 Task: Assign Person0000000176 as Assignee of Child Issue ChildIssue0000000878 of Issue Issue0000000439 in Backlog  in Scrum Project Project0000000088 in Jira. Assign Person0000000176 as Assignee of Child Issue ChildIssue0000000879 of Issue Issue0000000440 in Backlog  in Scrum Project Project0000000088 in Jira. Assign Person0000000176 as Assignee of Child Issue ChildIssue0000000880 of Issue Issue0000000440 in Backlog  in Scrum Project Project0000000088 in Jira. Assign Issue Issue0000000431 to Sprint Sprint0000000259 in Scrum Project Project0000000087 in Jira. Assign Issue Issue0000000432 to Sprint Sprint0000000259 in Scrum Project Project0000000087 in Jira
Action: Mouse moved to (908, 355)
Screenshot: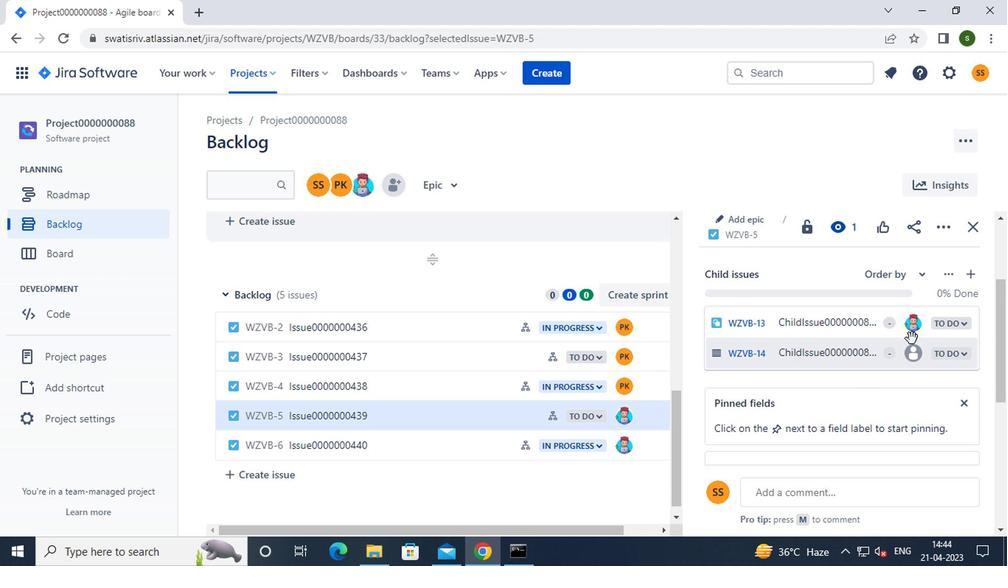 
Action: Mouse pressed left at (908, 355)
Screenshot: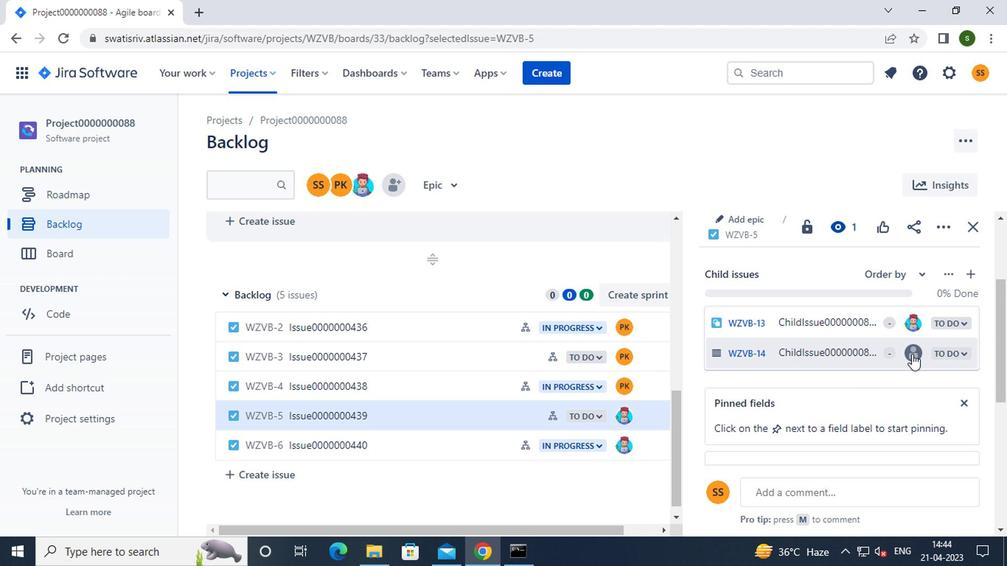 
Action: Mouse moved to (765, 441)
Screenshot: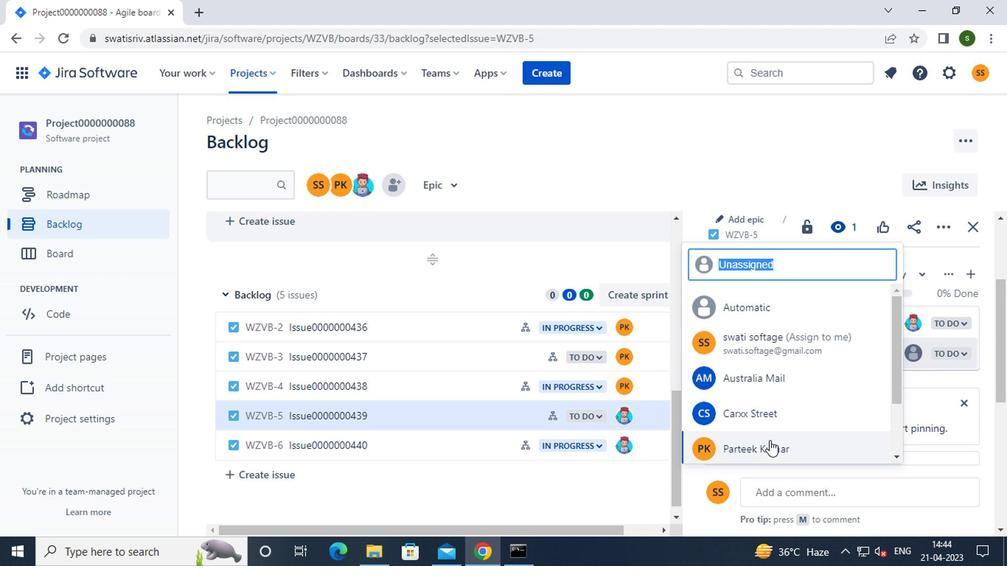 
Action: Mouse scrolled (765, 440) with delta (0, -1)
Screenshot: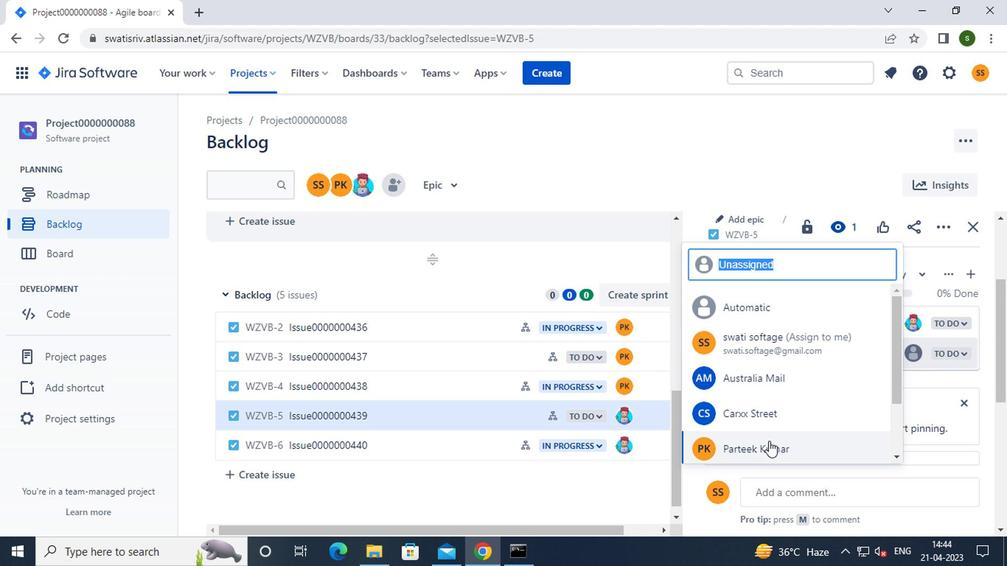 
Action: Mouse scrolled (765, 440) with delta (0, -1)
Screenshot: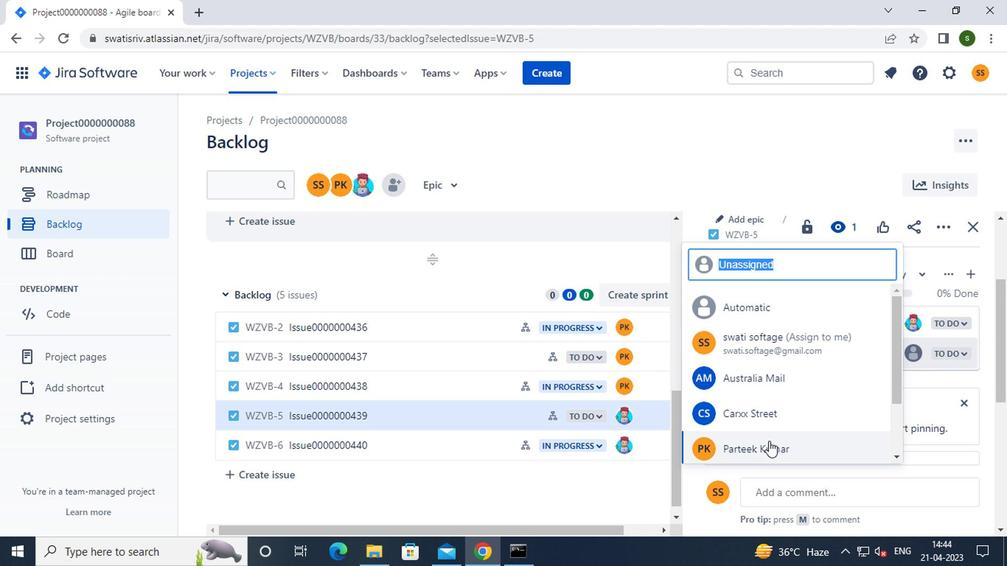 
Action: Mouse moved to (763, 442)
Screenshot: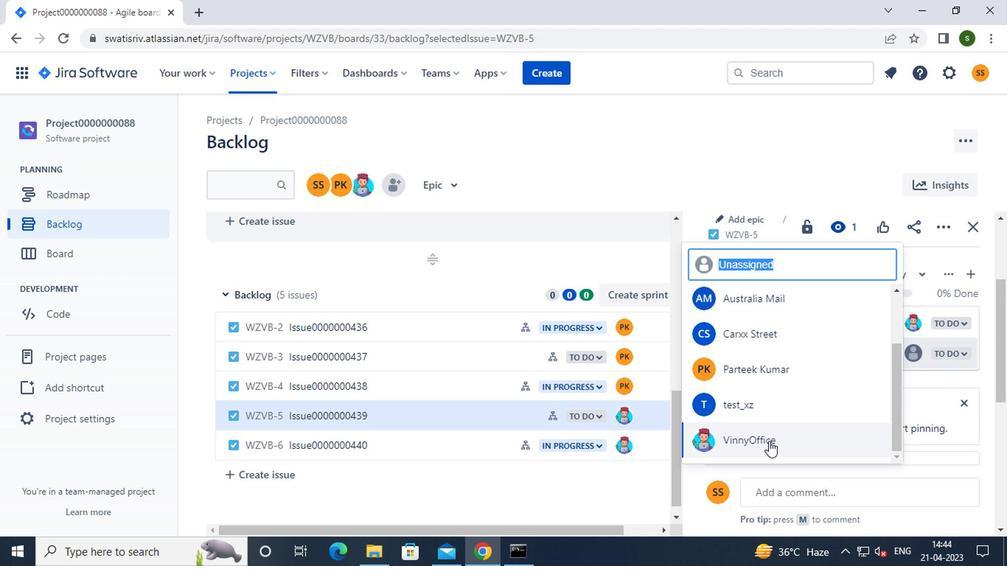
Action: Mouse pressed left at (763, 442)
Screenshot: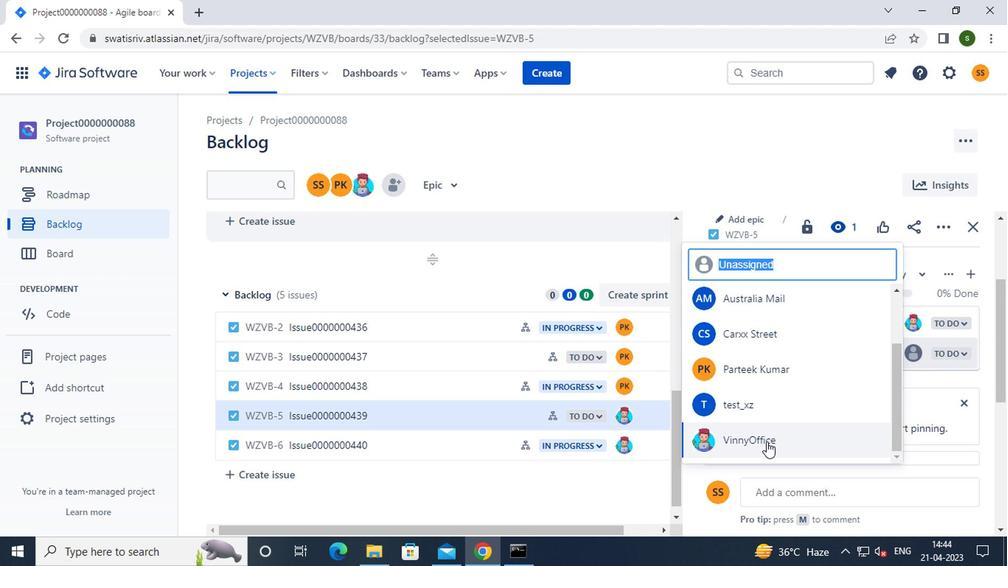 
Action: Mouse moved to (475, 447)
Screenshot: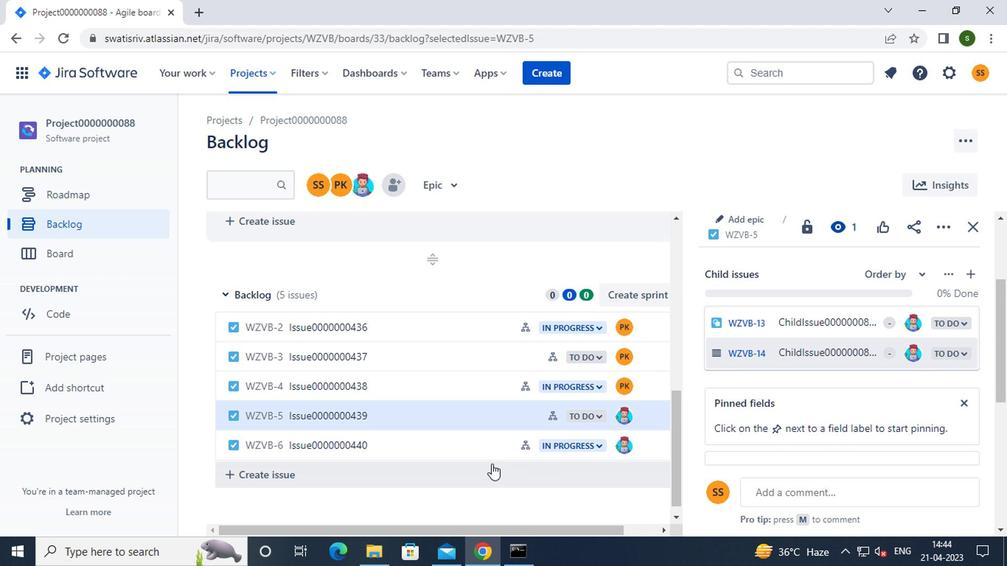 
Action: Mouse pressed left at (475, 447)
Screenshot: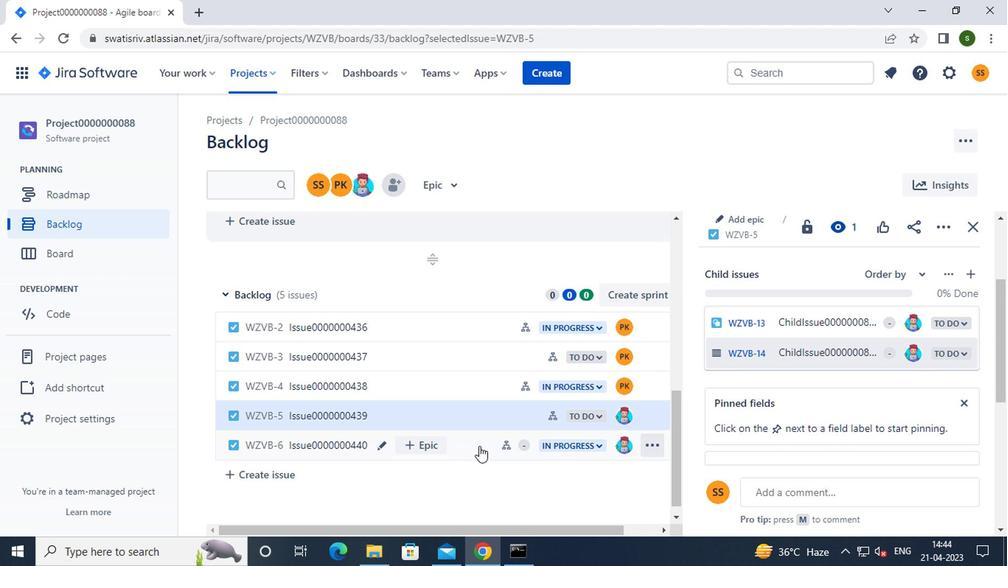 
Action: Mouse moved to (833, 379)
Screenshot: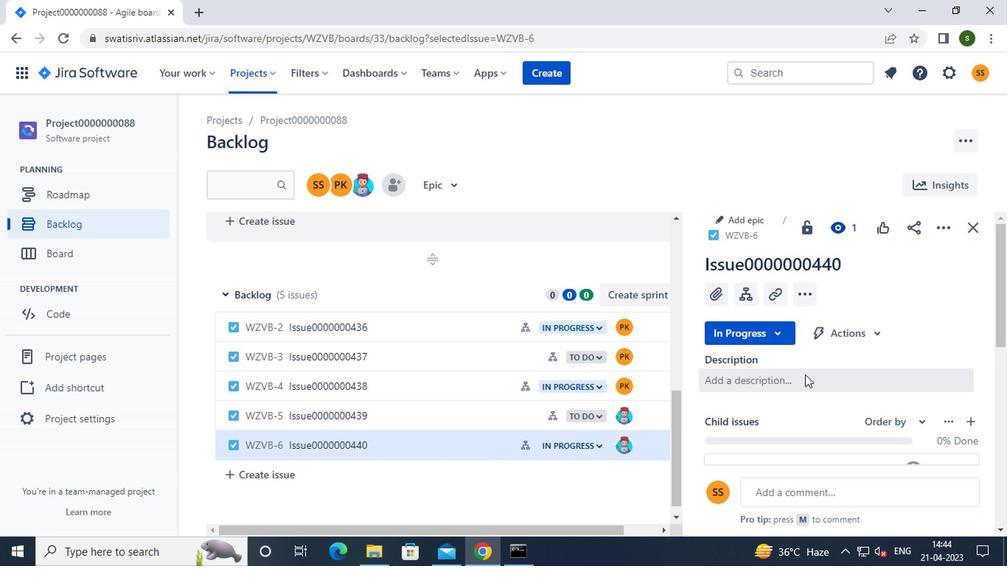 
Action: Mouse scrolled (833, 378) with delta (0, -1)
Screenshot: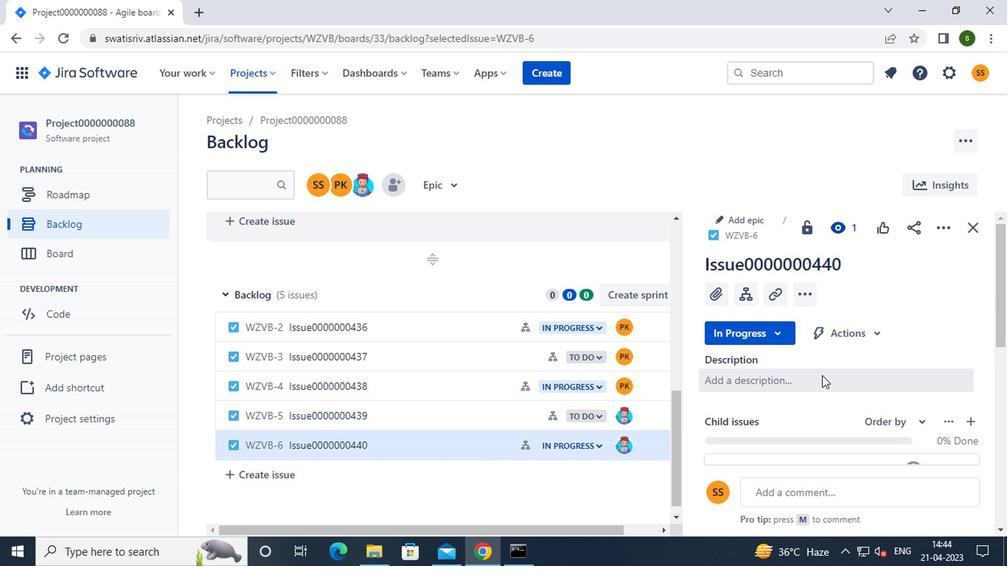 
Action: Mouse scrolled (833, 378) with delta (0, -1)
Screenshot: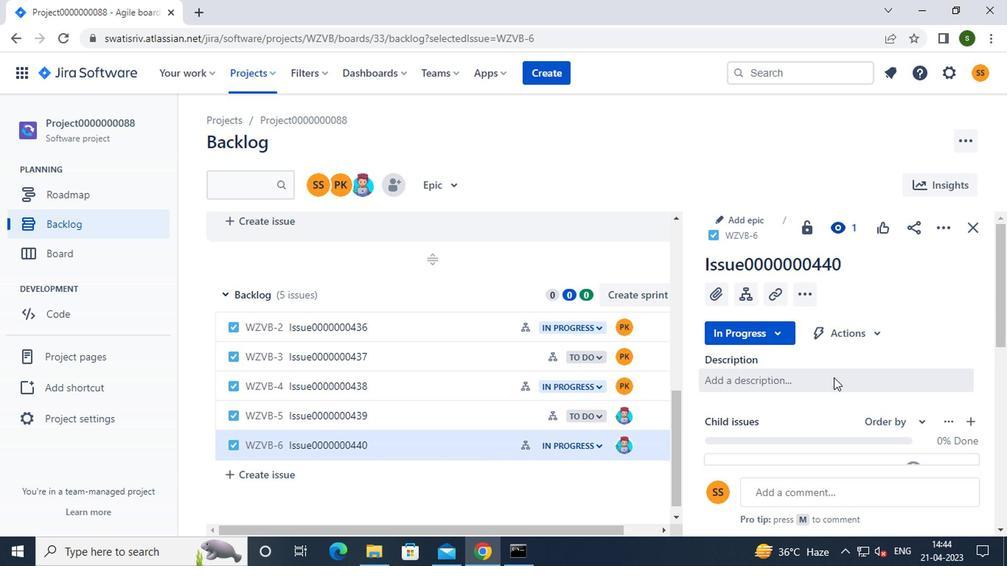
Action: Mouse moved to (911, 330)
Screenshot: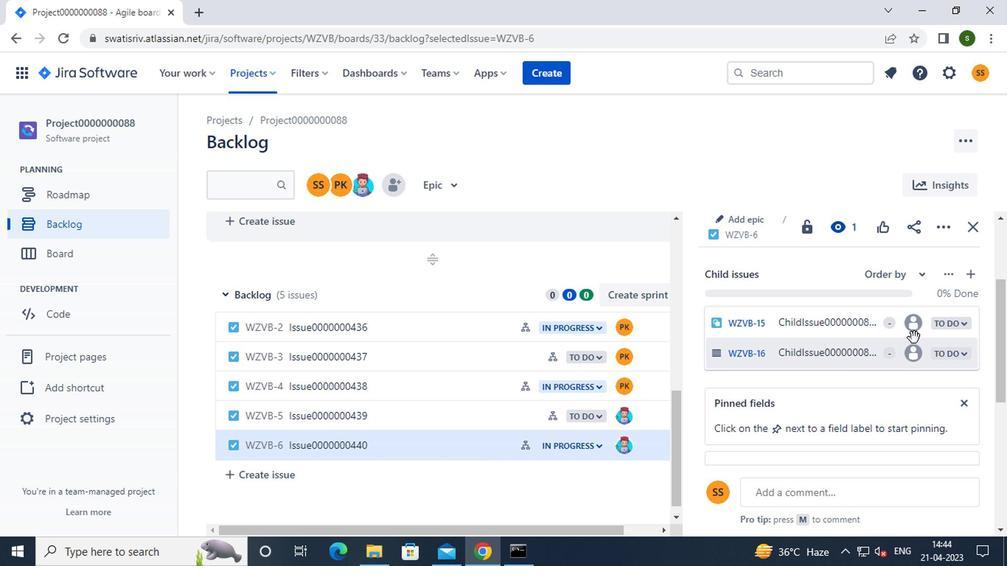 
Action: Mouse pressed left at (911, 330)
Screenshot: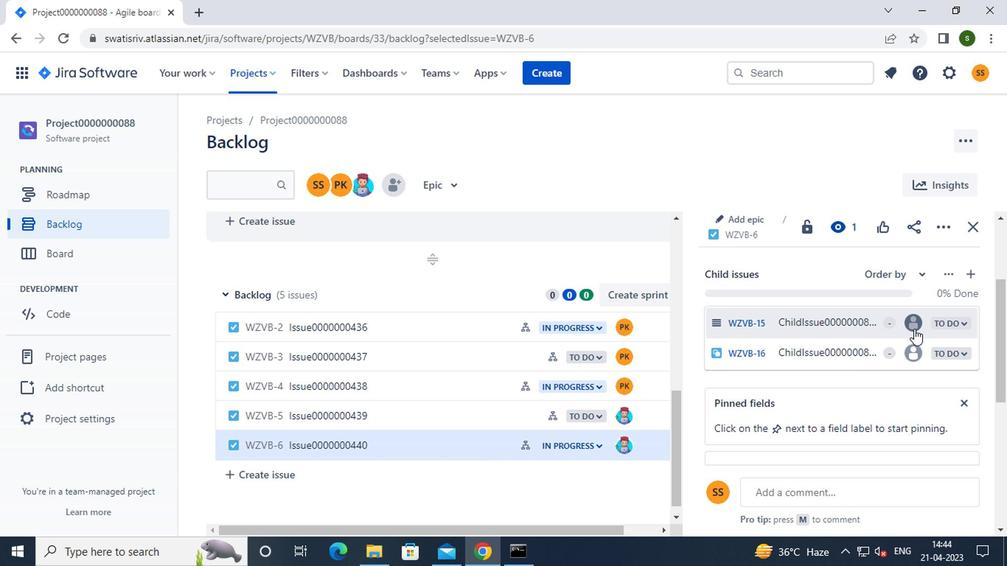 
Action: Mouse moved to (801, 394)
Screenshot: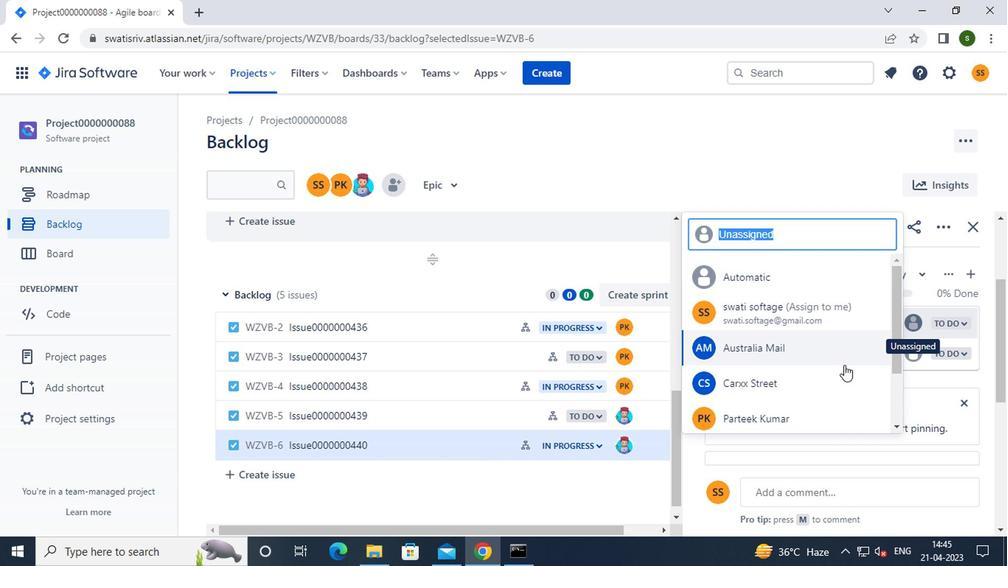 
Action: Mouse scrolled (801, 394) with delta (0, 0)
Screenshot: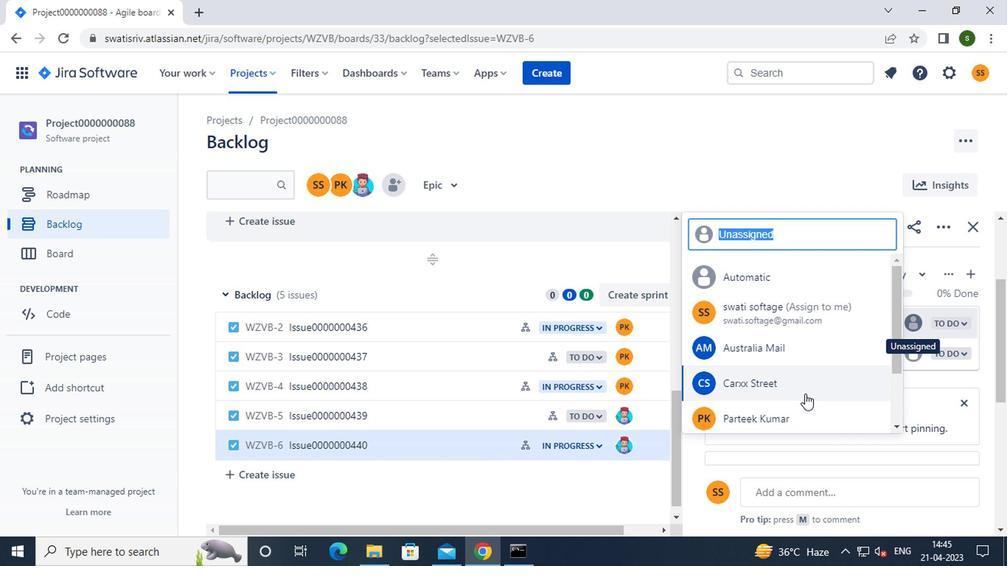 
Action: Mouse scrolled (801, 394) with delta (0, 0)
Screenshot: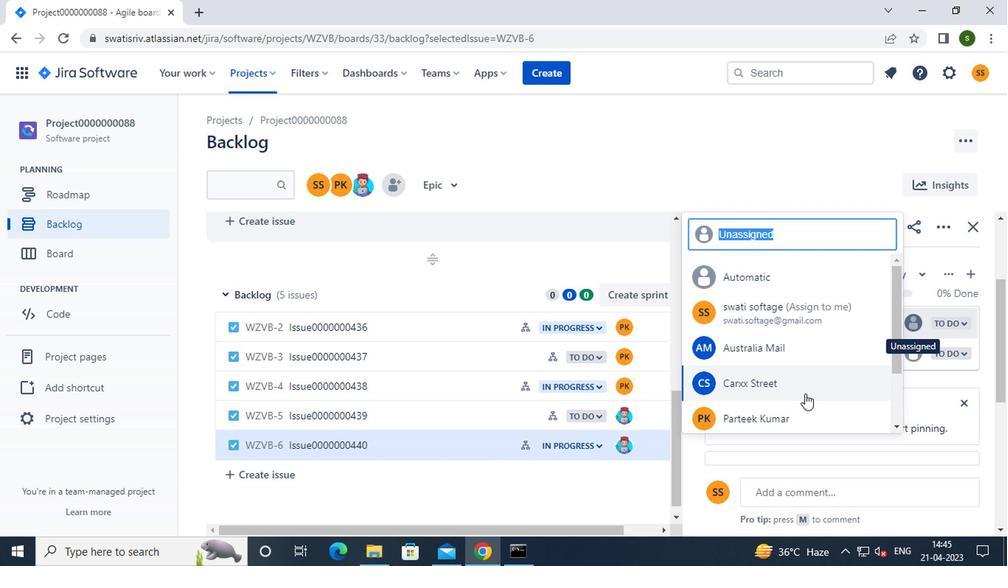 
Action: Mouse moved to (776, 409)
Screenshot: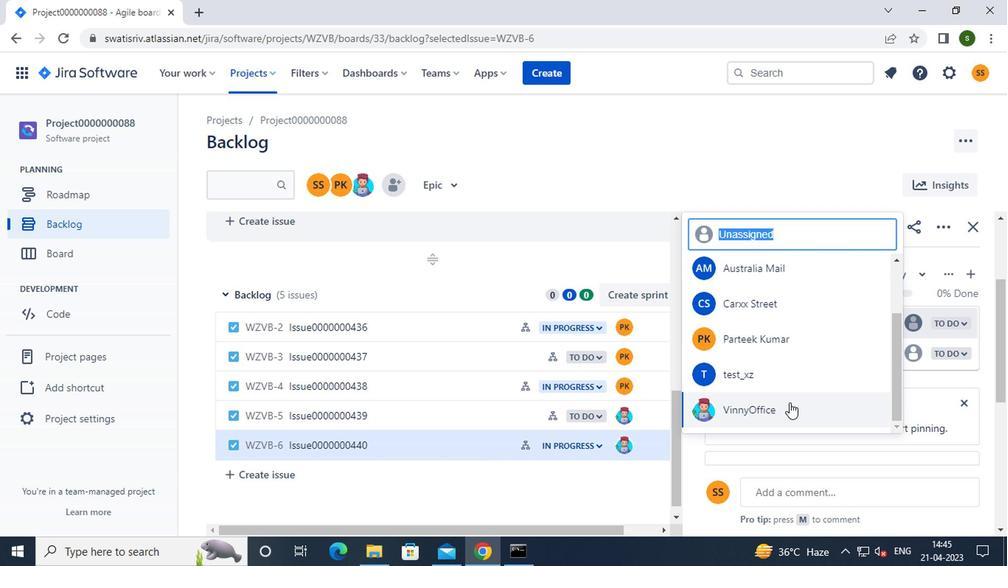 
Action: Mouse pressed left at (776, 409)
Screenshot: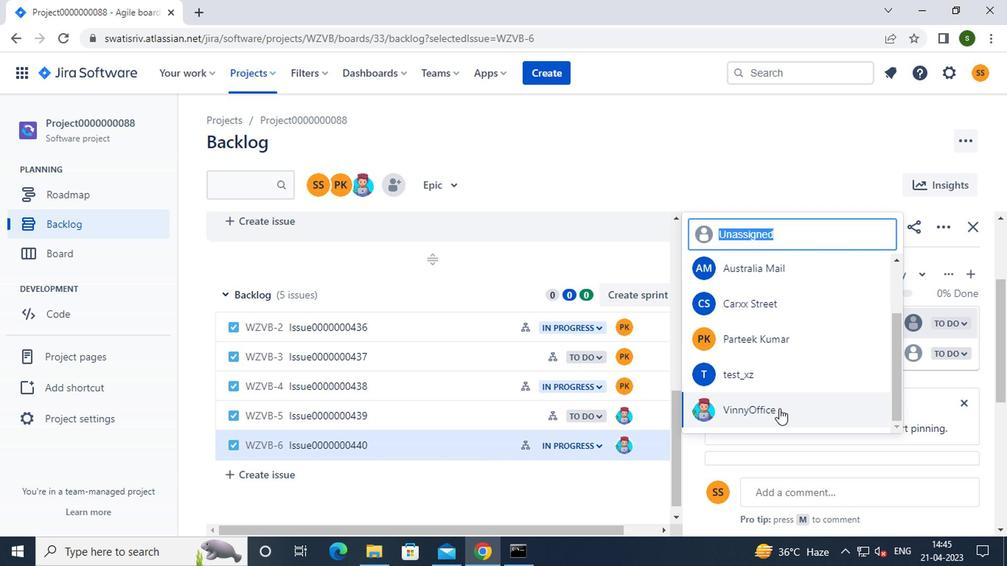
Action: Mouse moved to (907, 358)
Screenshot: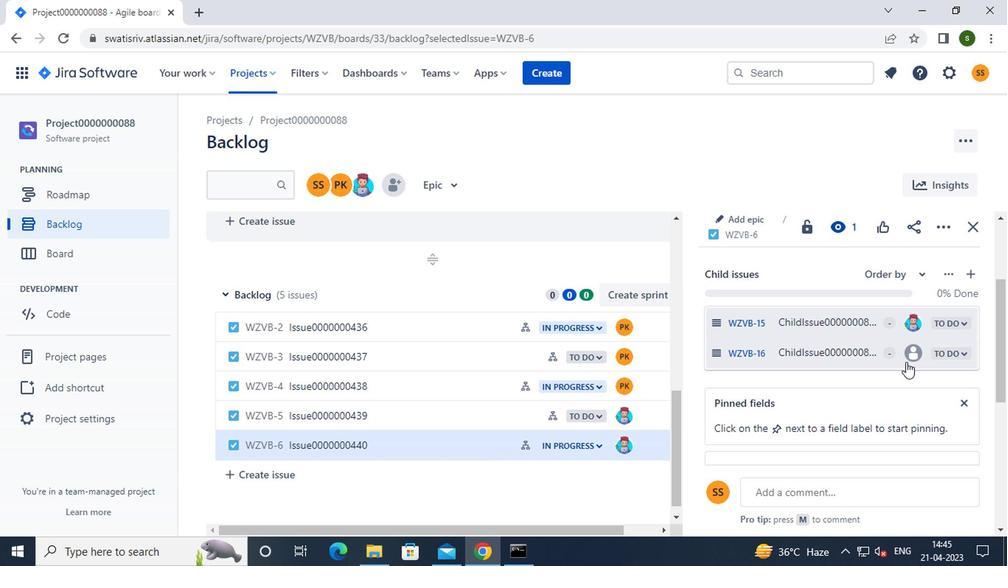 
Action: Mouse pressed left at (907, 358)
Screenshot: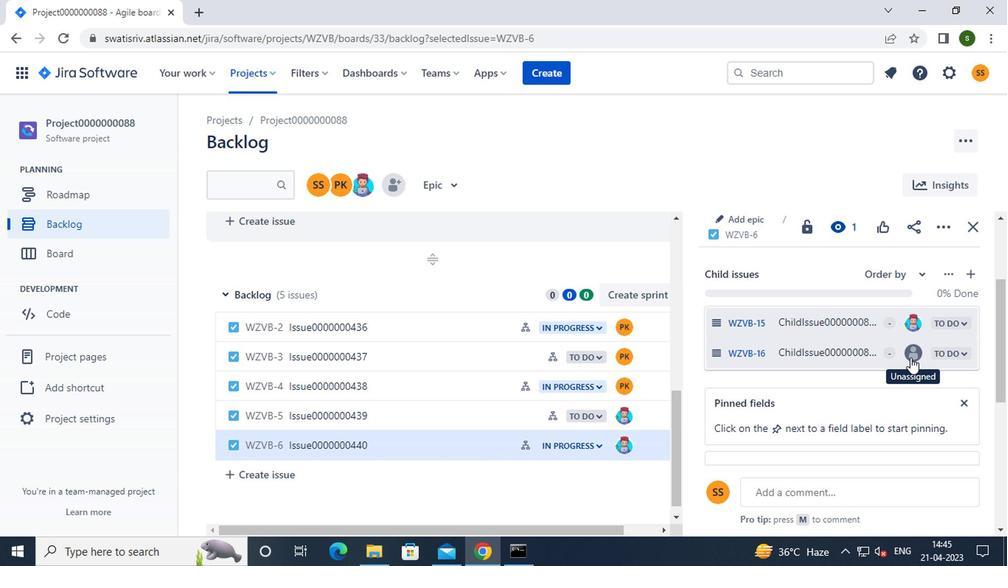 
Action: Mouse moved to (798, 418)
Screenshot: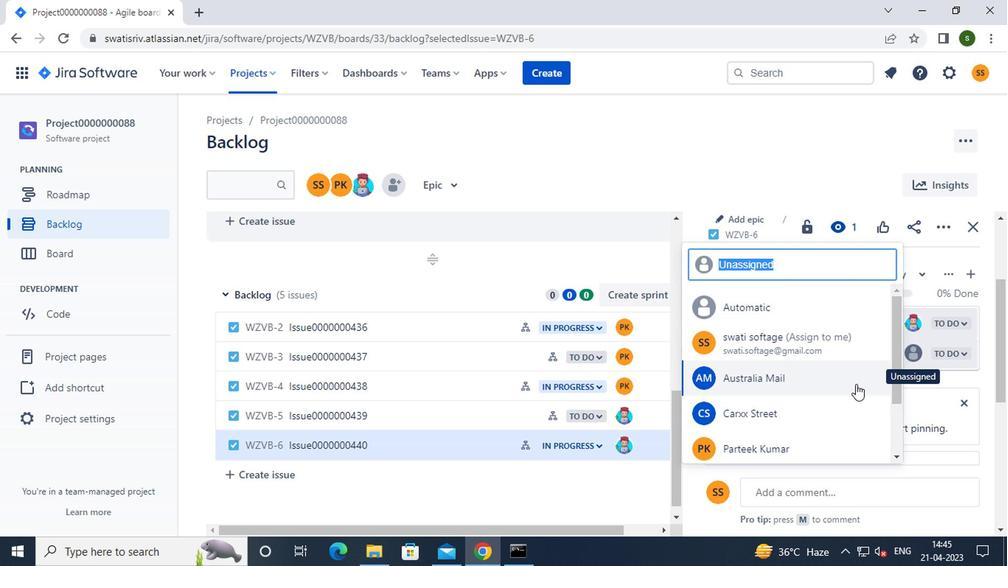 
Action: Mouse scrolled (798, 418) with delta (0, 0)
Screenshot: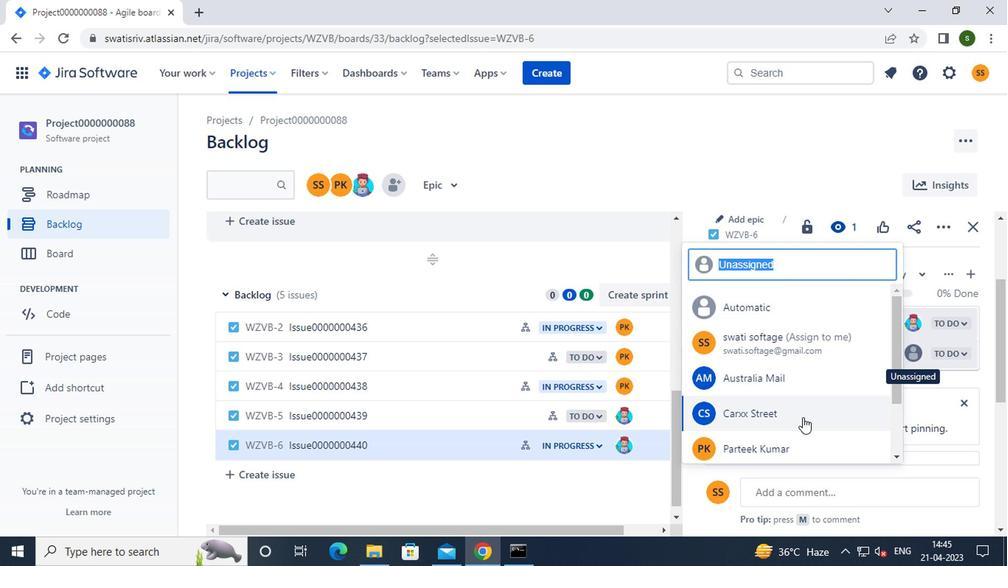 
Action: Mouse scrolled (798, 418) with delta (0, 0)
Screenshot: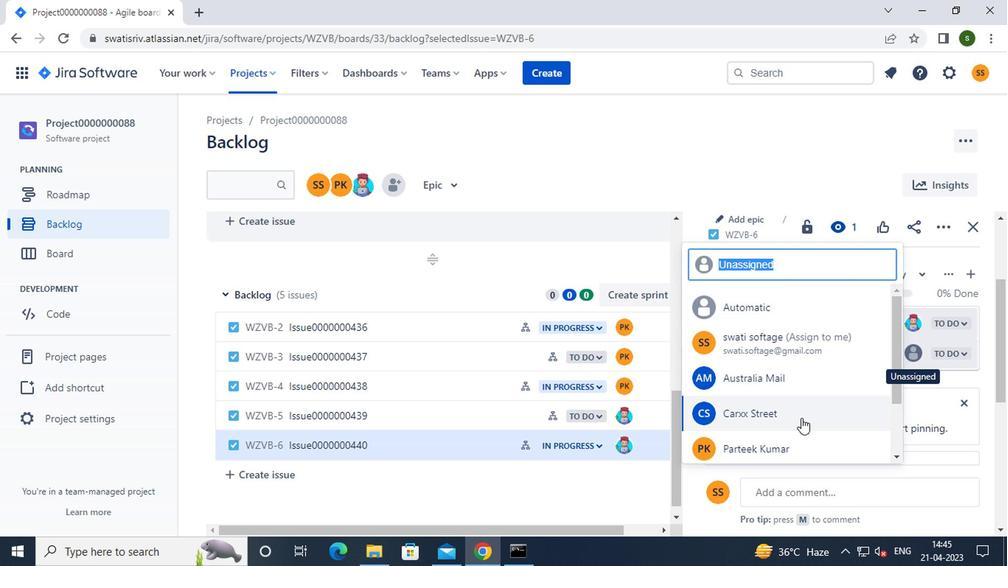 
Action: Mouse moved to (747, 438)
Screenshot: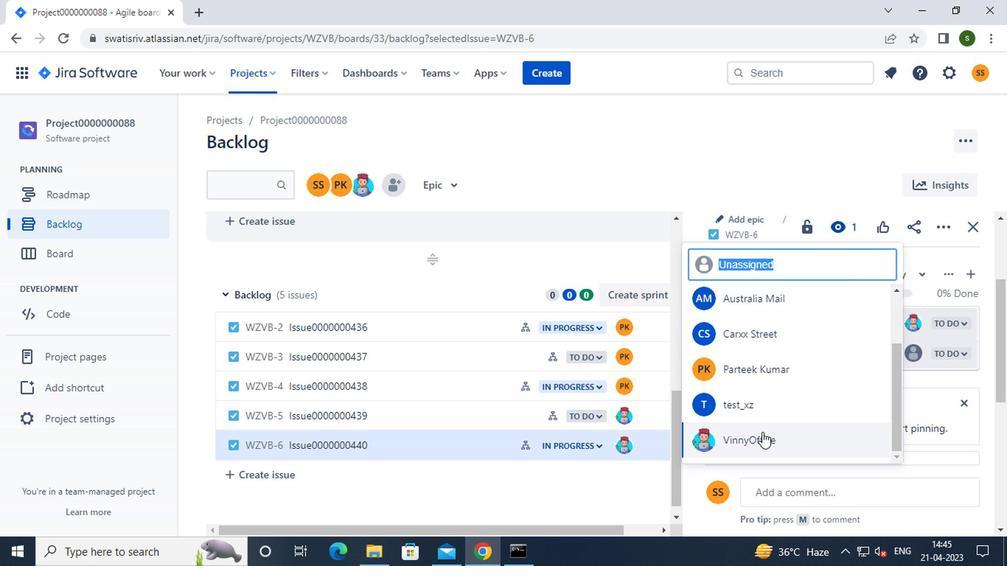 
Action: Mouse pressed left at (747, 438)
Screenshot: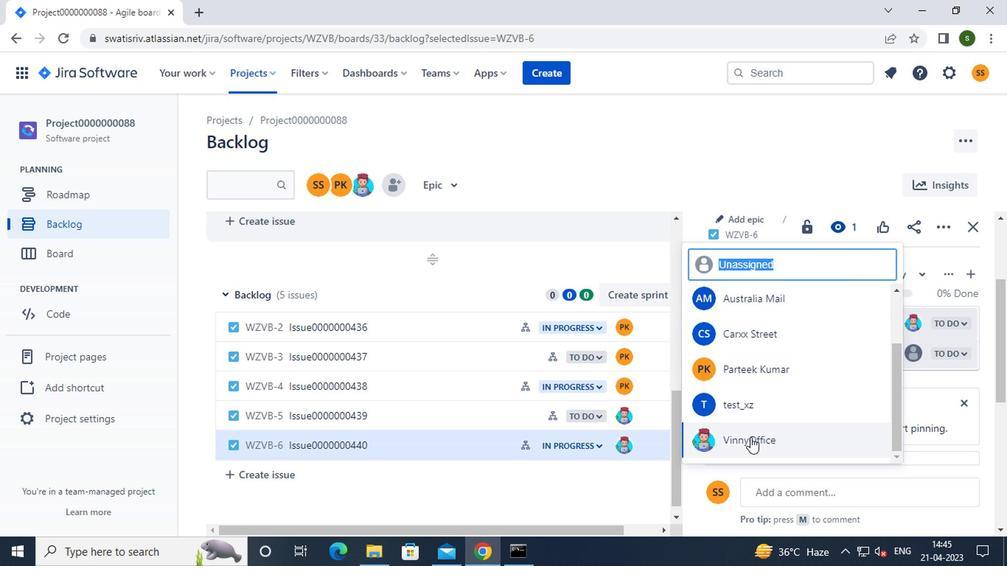 
Action: Mouse moved to (266, 81)
Screenshot: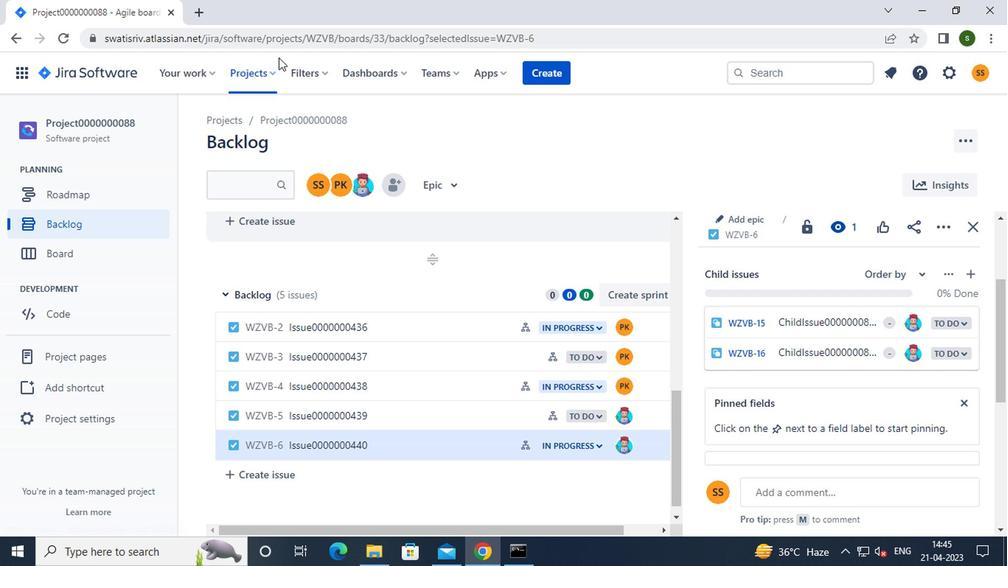 
Action: Mouse pressed left at (266, 81)
Screenshot: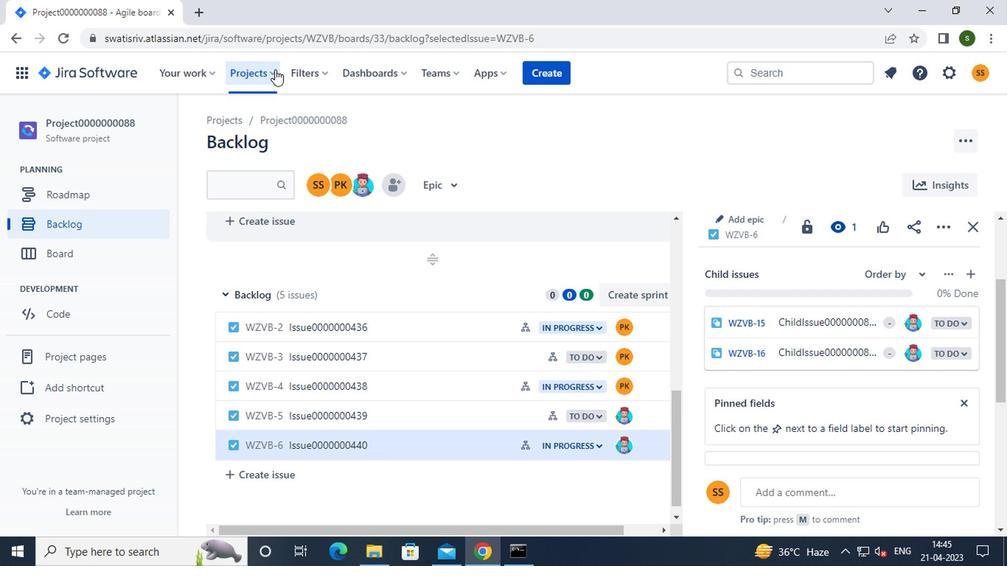 
Action: Mouse moved to (353, 177)
Screenshot: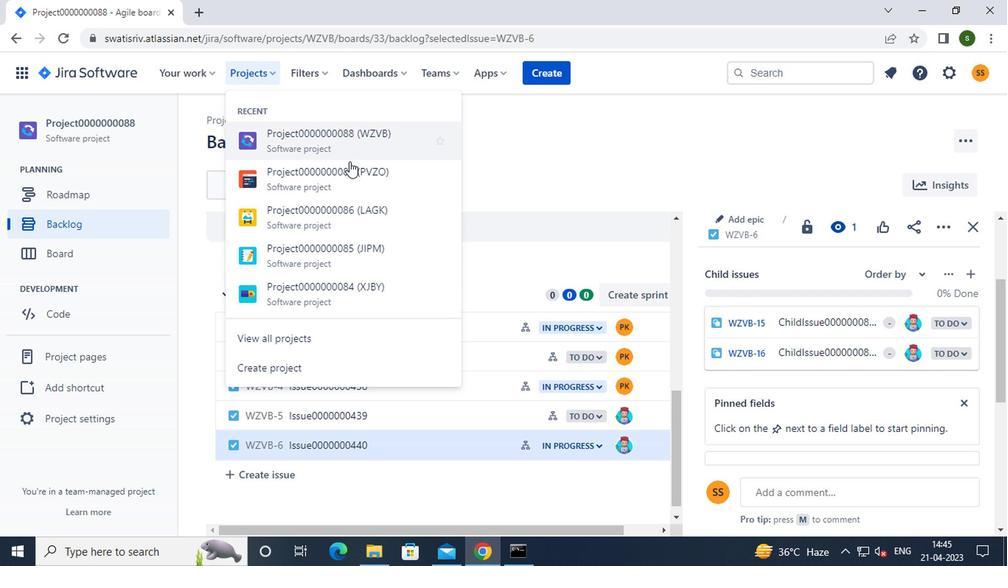 
Action: Mouse pressed left at (353, 177)
Screenshot: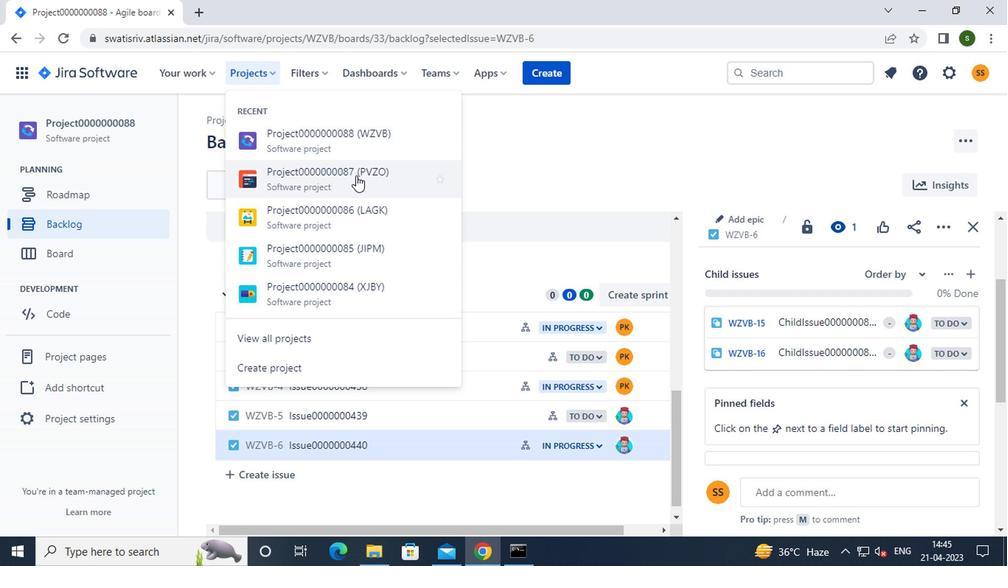 
Action: Mouse moved to (129, 229)
Screenshot: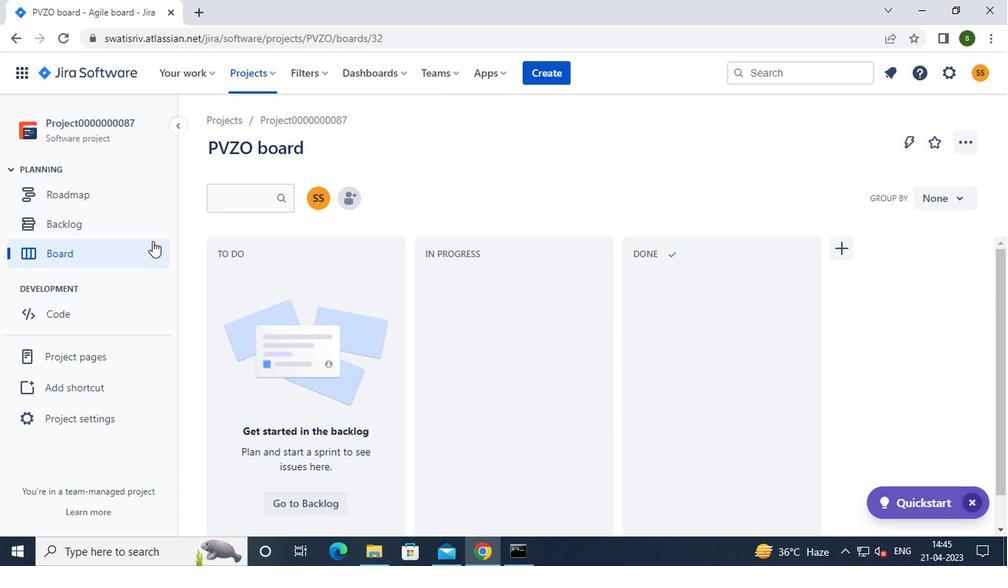 
Action: Mouse pressed left at (129, 229)
Screenshot: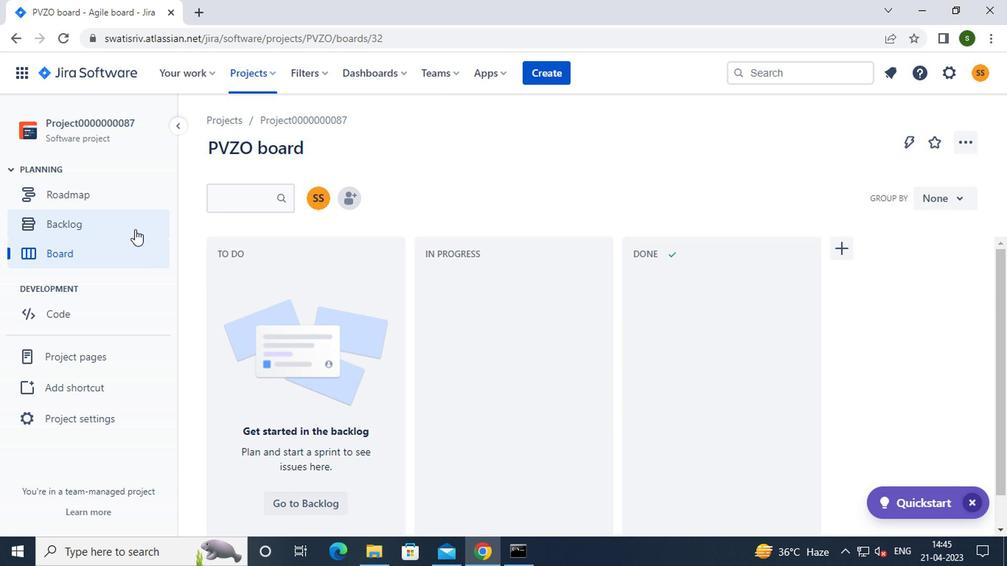 
Action: Mouse moved to (781, 302)
Screenshot: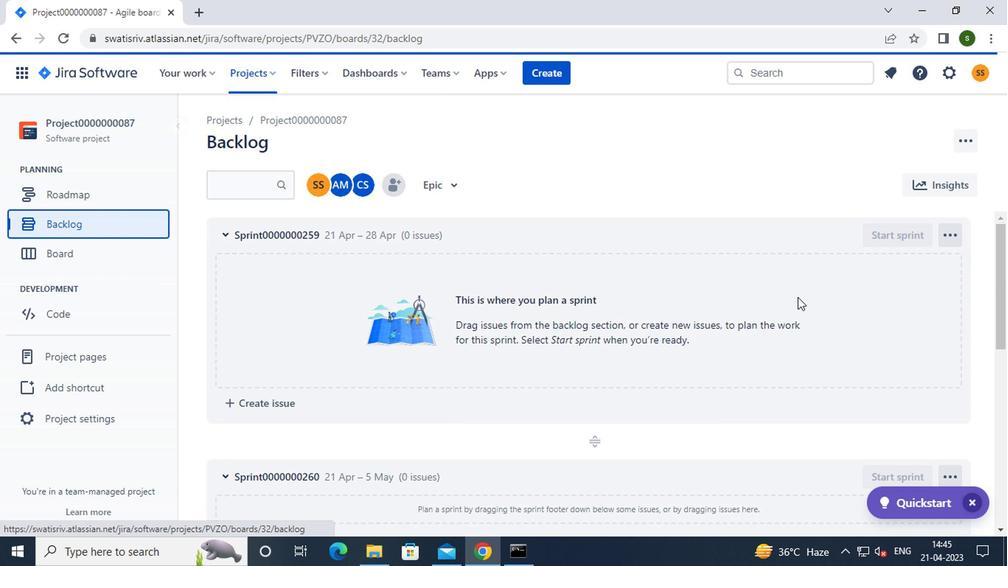 
Action: Mouse scrolled (781, 302) with delta (0, 0)
Screenshot: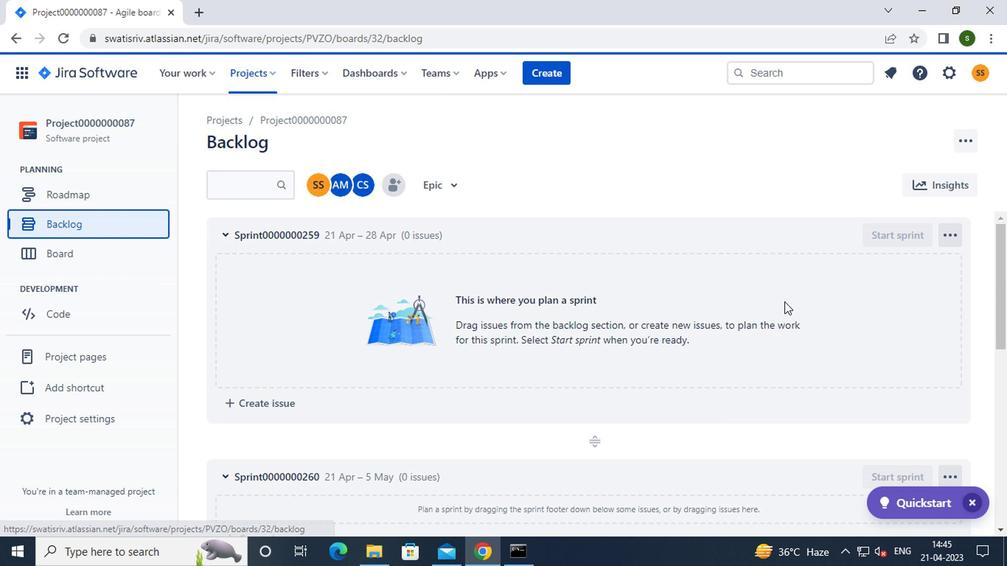 
Action: Mouse scrolled (781, 302) with delta (0, 0)
Screenshot: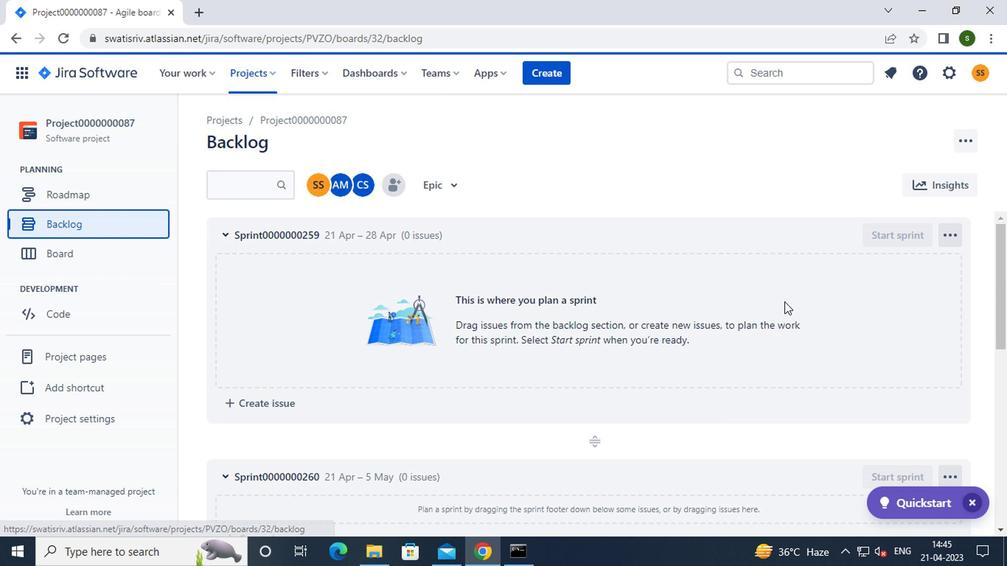 
Action: Mouse scrolled (781, 302) with delta (0, 0)
Screenshot: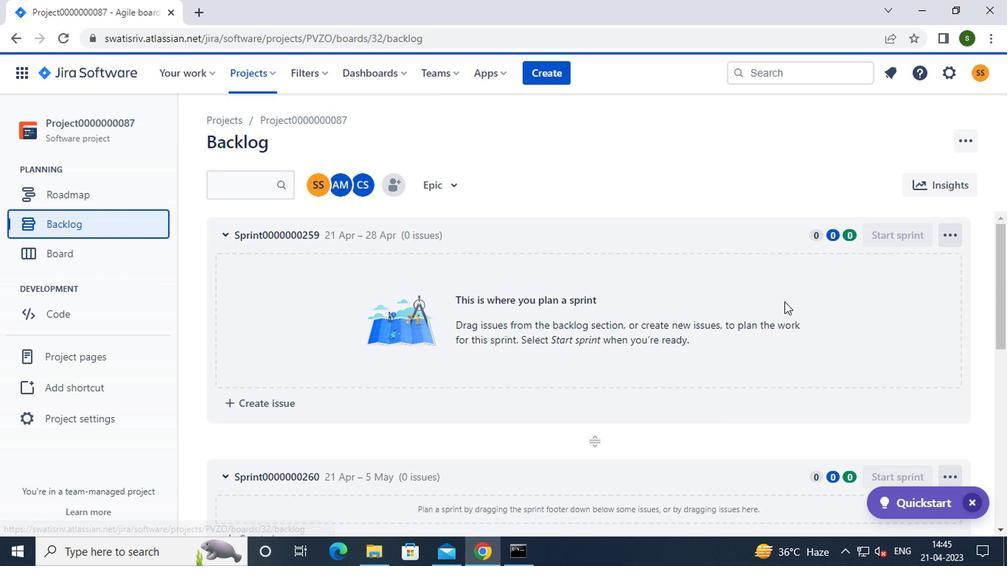 
Action: Mouse scrolled (781, 302) with delta (0, 0)
Screenshot: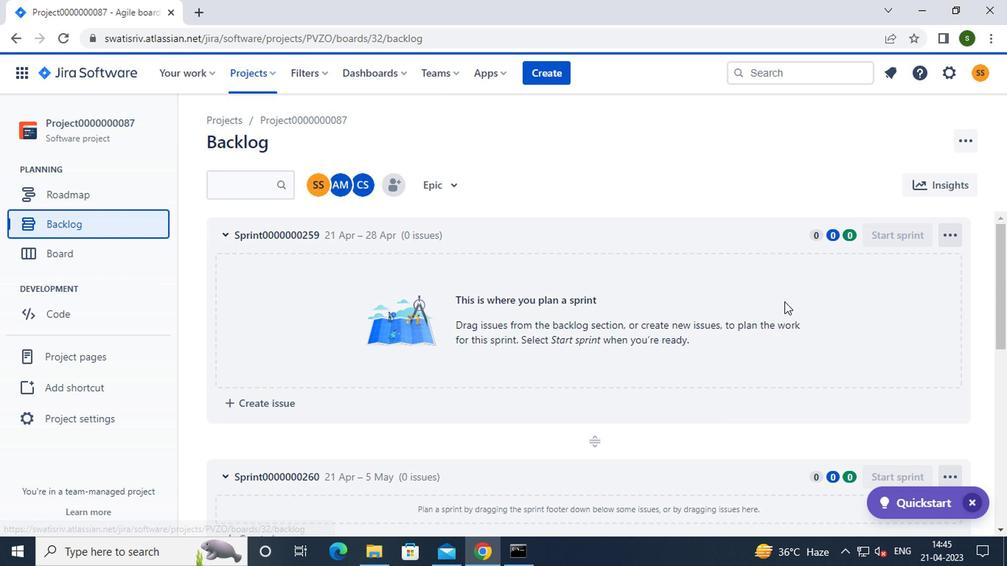 
Action: Mouse scrolled (781, 302) with delta (0, 0)
Screenshot: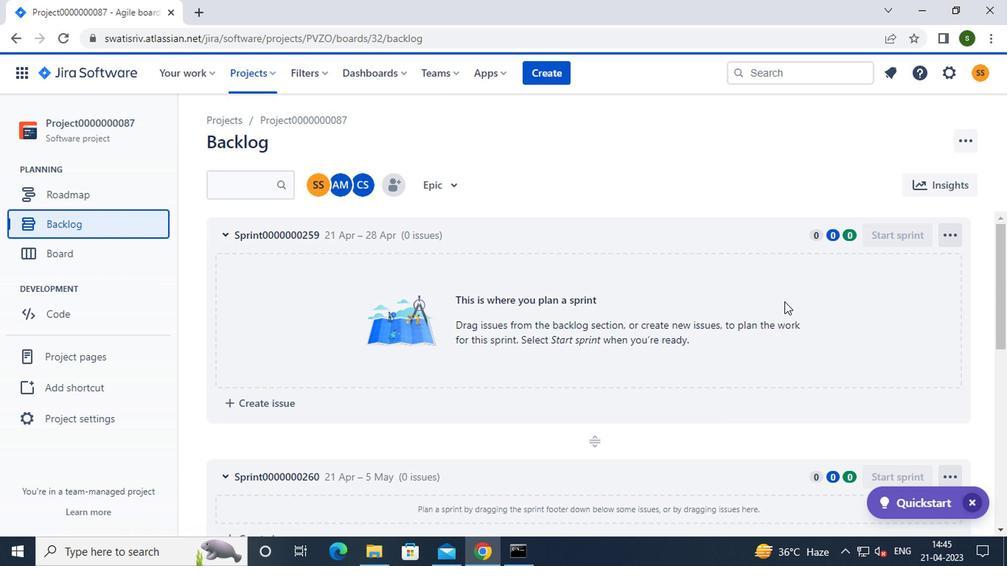 
Action: Mouse scrolled (781, 302) with delta (0, 0)
Screenshot: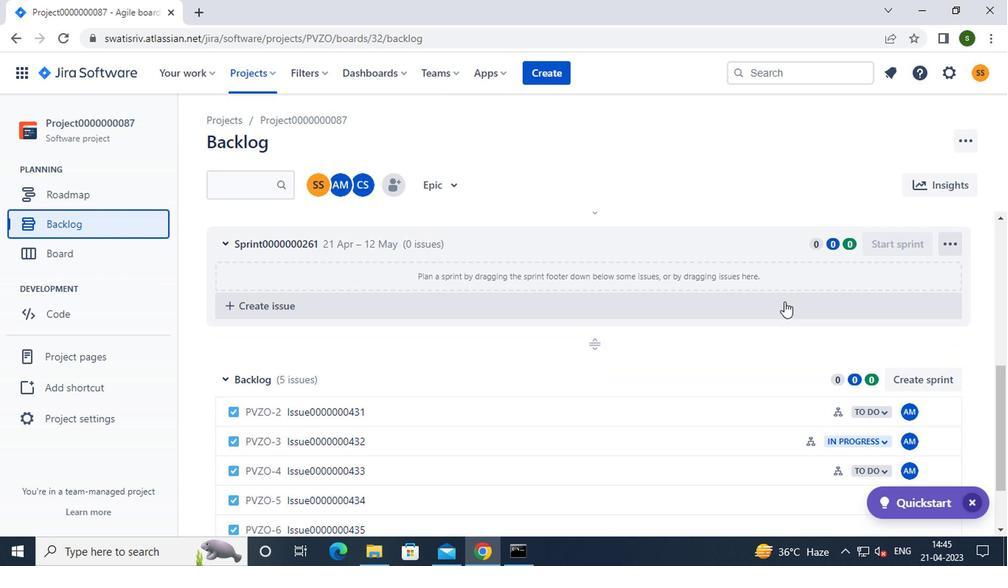 
Action: Mouse scrolled (781, 302) with delta (0, 0)
Screenshot: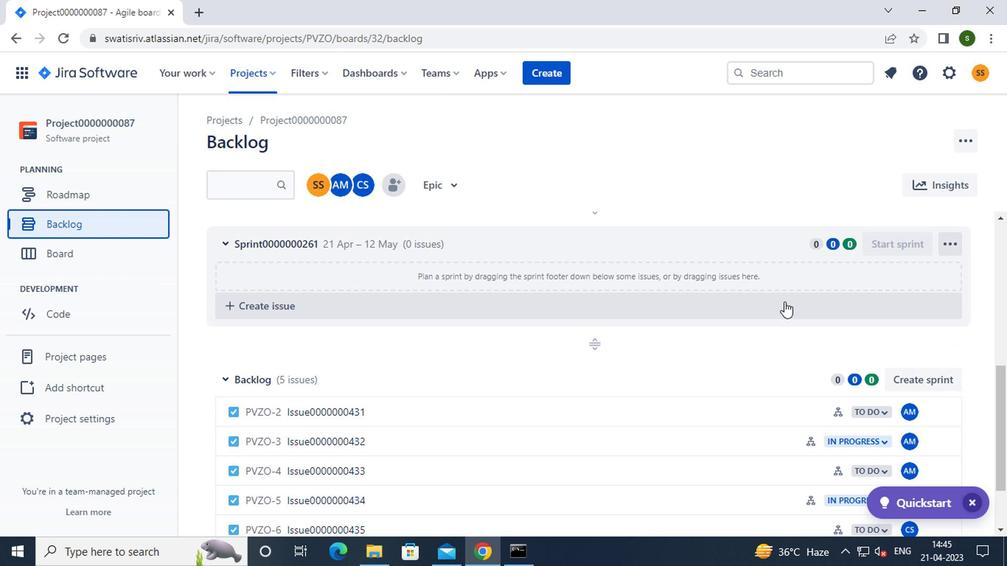 
Action: Mouse moved to (931, 330)
Screenshot: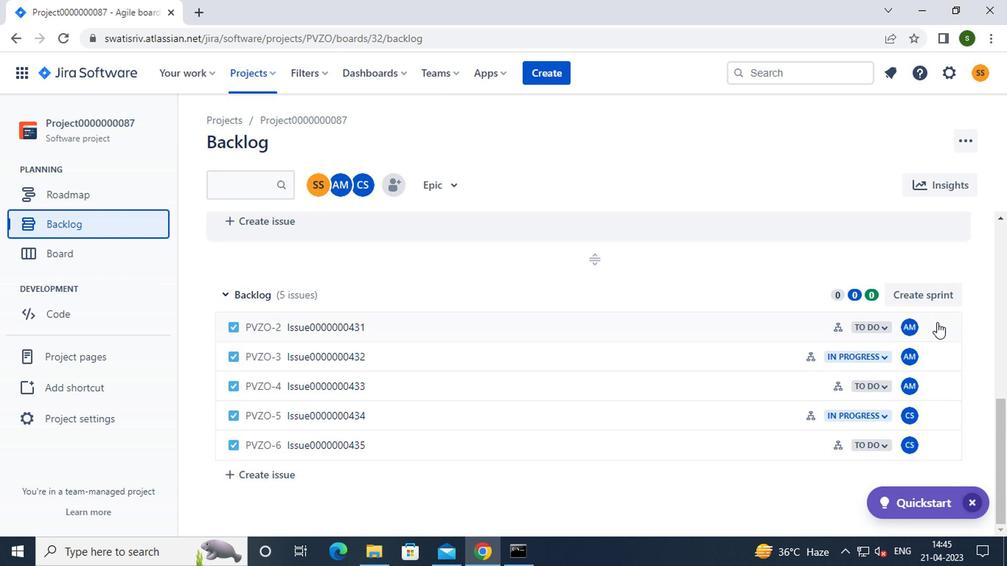 
Action: Mouse pressed left at (931, 330)
Screenshot: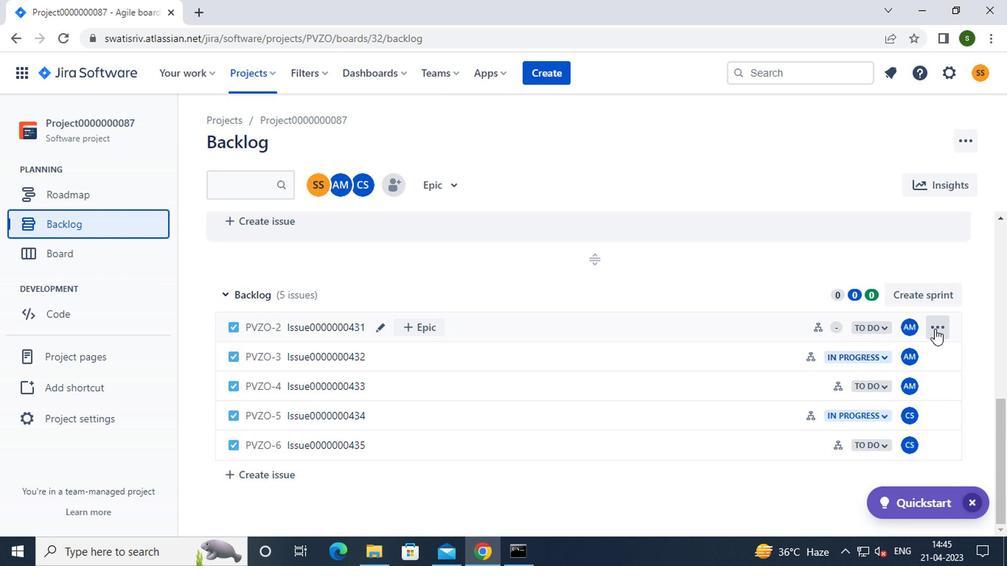 
Action: Mouse moved to (896, 227)
Screenshot: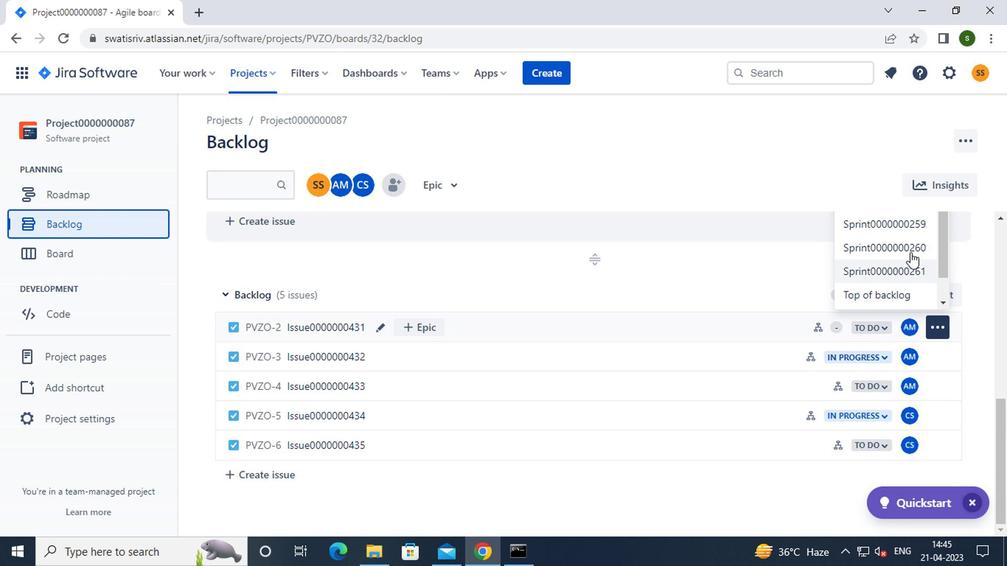 
Action: Mouse pressed left at (896, 227)
Screenshot: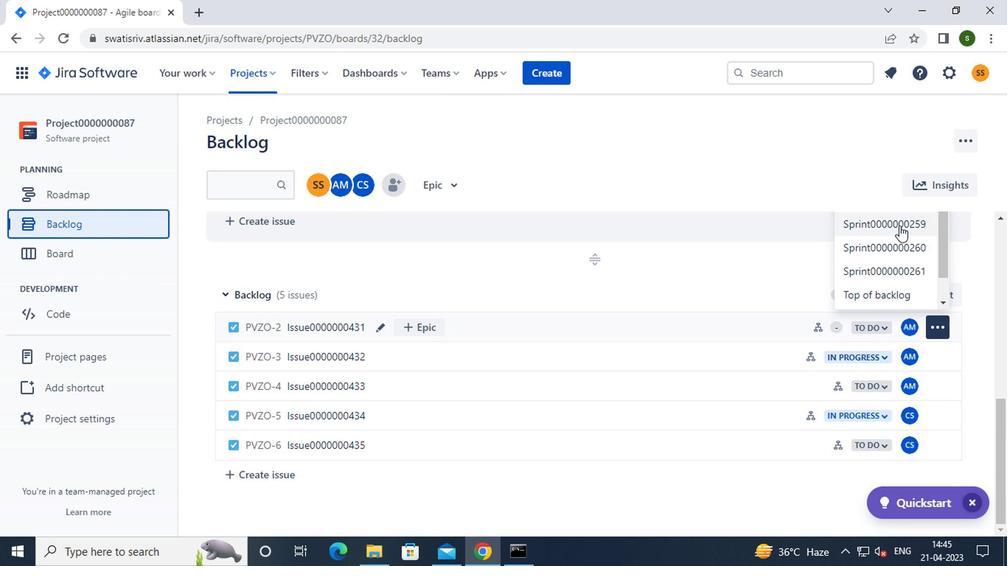 
Action: Mouse moved to (933, 359)
Screenshot: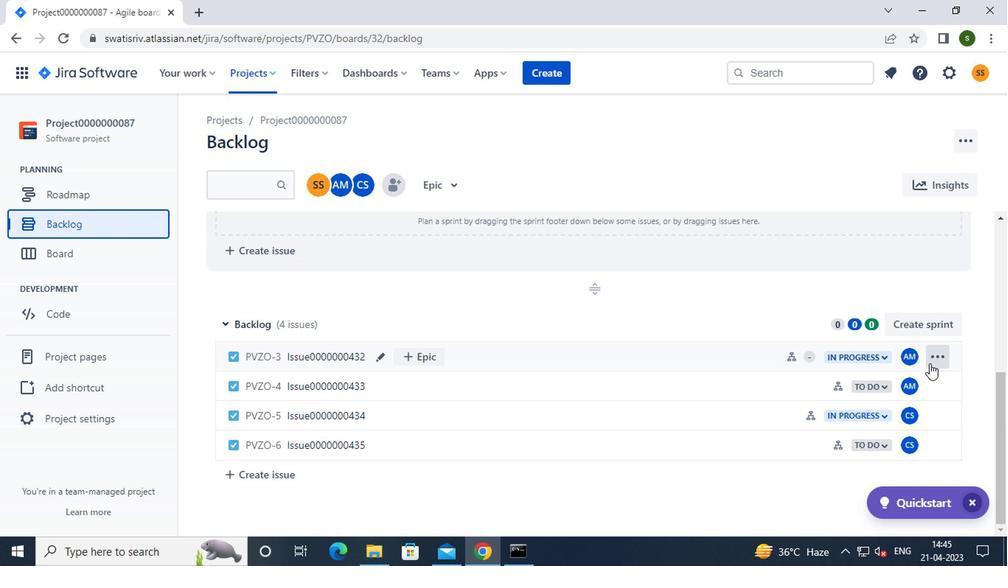 
Action: Mouse pressed left at (933, 359)
Screenshot: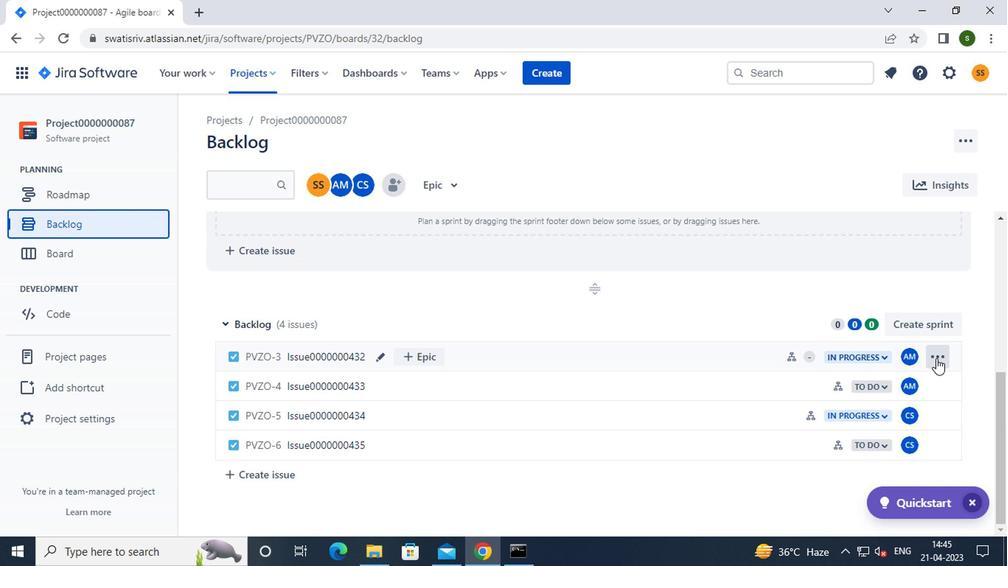 
Action: Mouse moved to (904, 258)
Screenshot: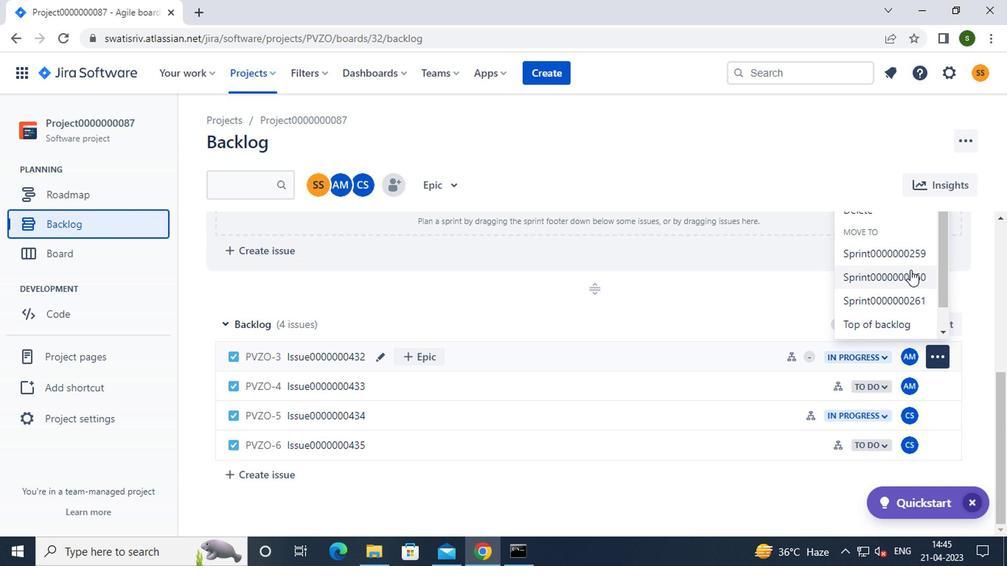 
Action: Mouse pressed left at (904, 258)
Screenshot: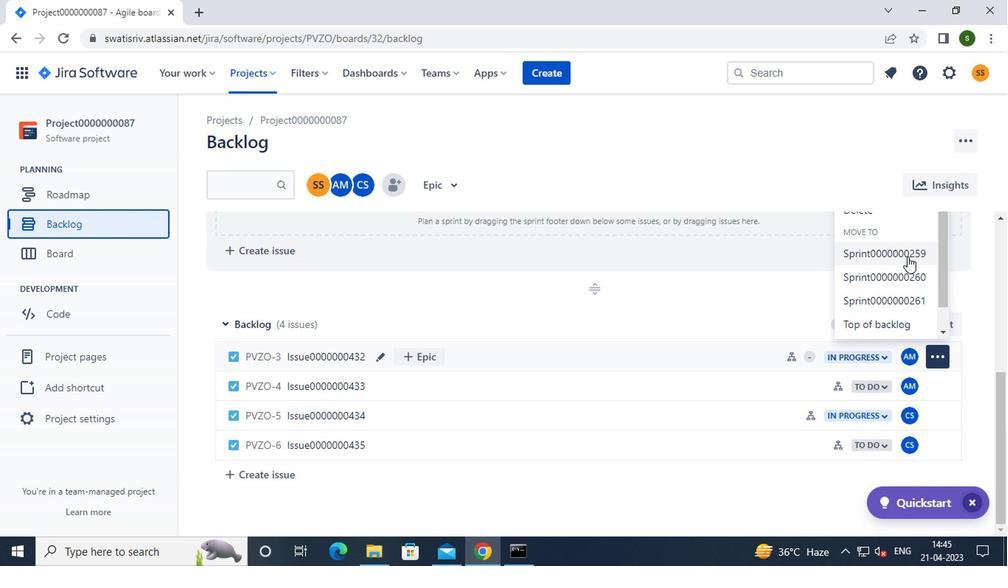
Action: Mouse moved to (714, 323)
Screenshot: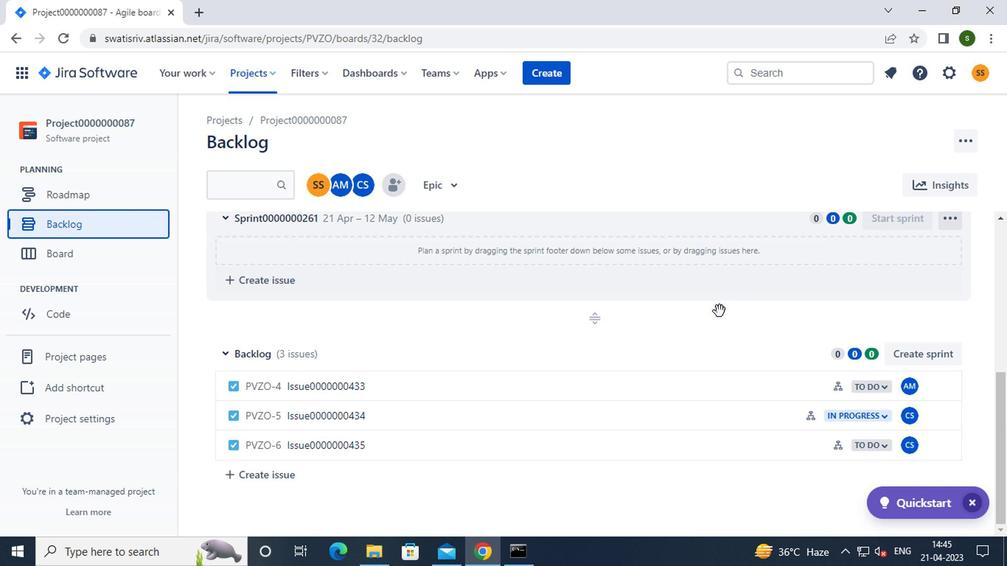 
